 Task: Sort the projects in the repository "Javascript" by newest.
Action: Mouse moved to (1061, 211)
Screenshot: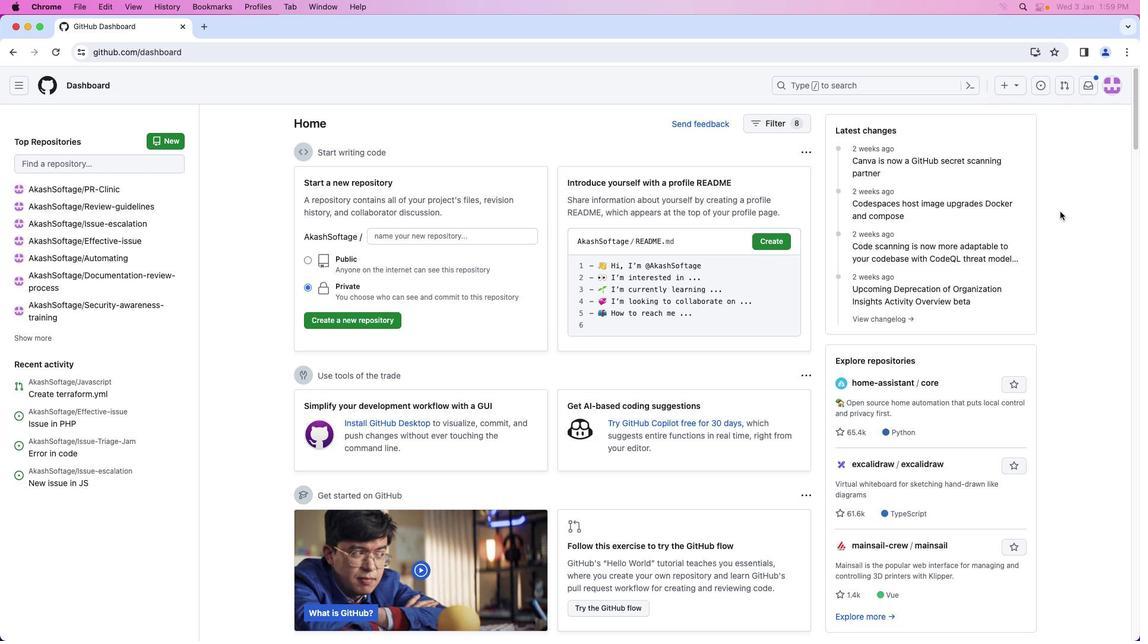 
Action: Mouse pressed left at (1061, 211)
Screenshot: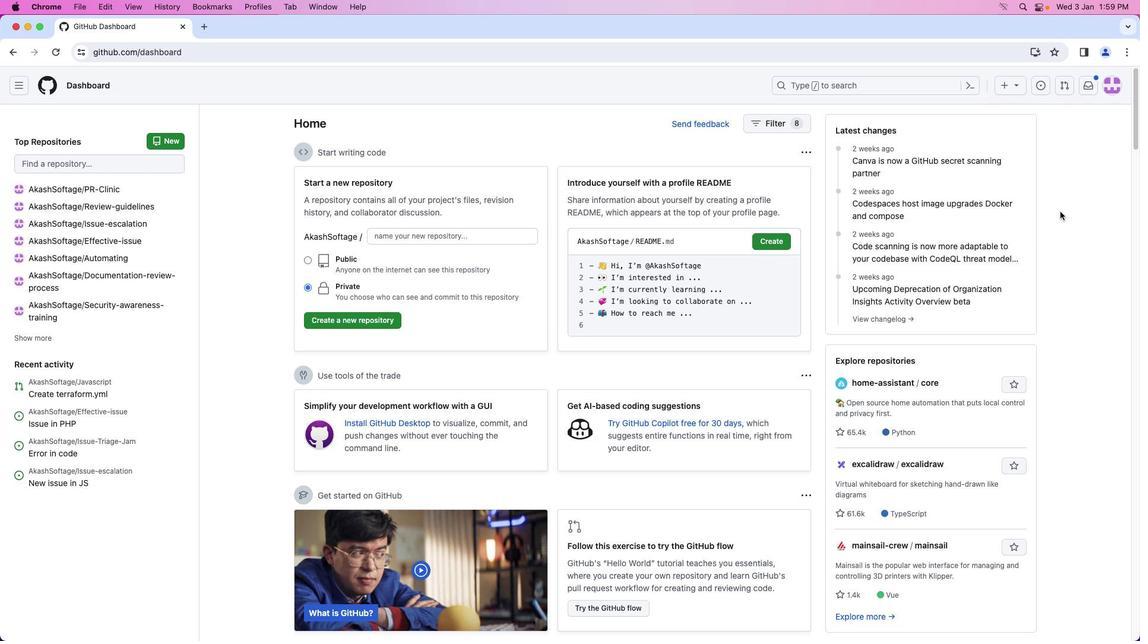 
Action: Mouse moved to (1109, 89)
Screenshot: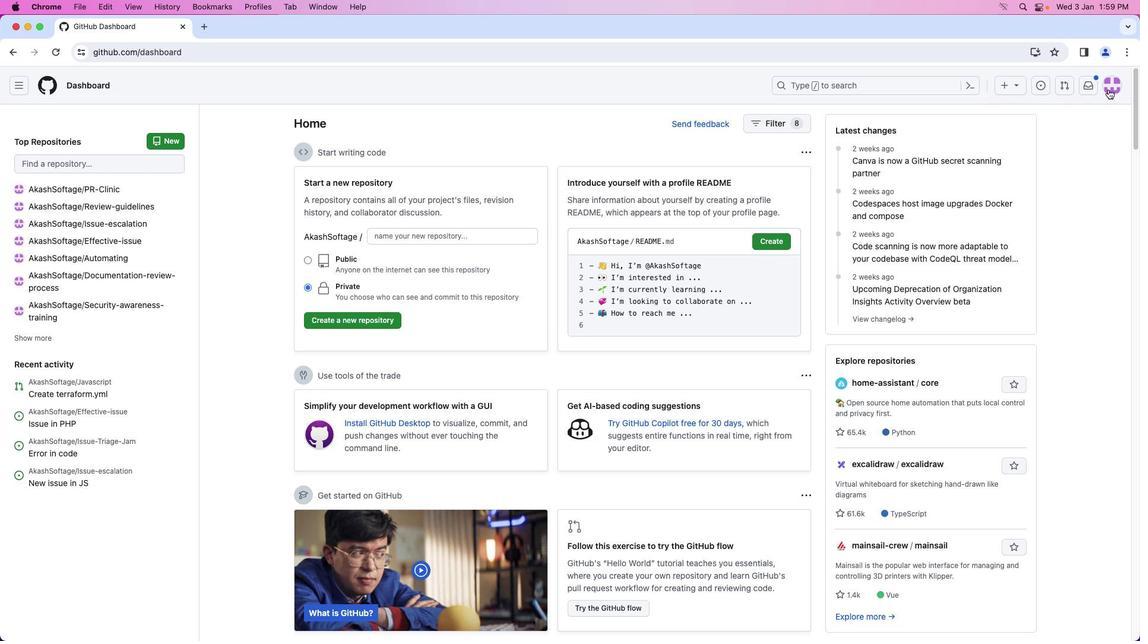 
Action: Mouse pressed left at (1109, 89)
Screenshot: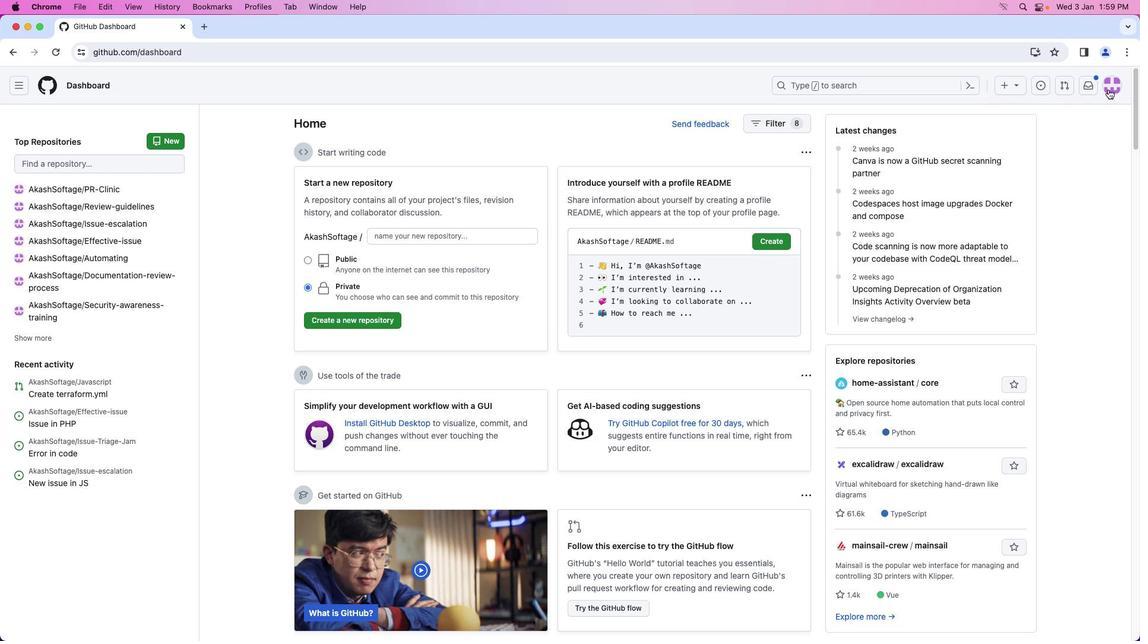 
Action: Mouse moved to (1064, 193)
Screenshot: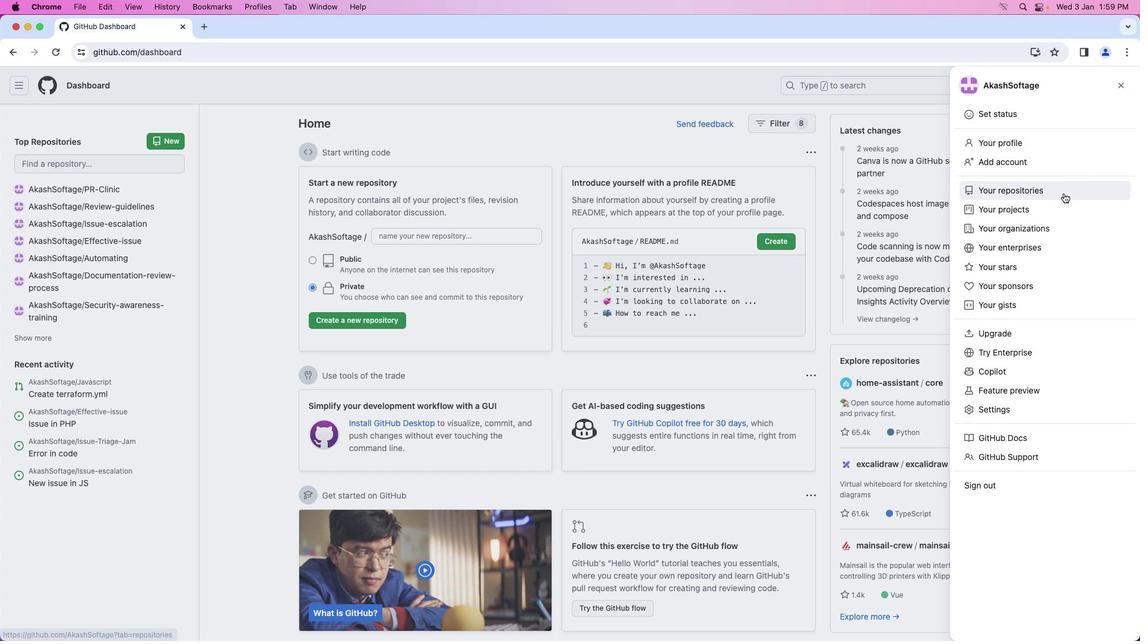 
Action: Mouse pressed left at (1064, 193)
Screenshot: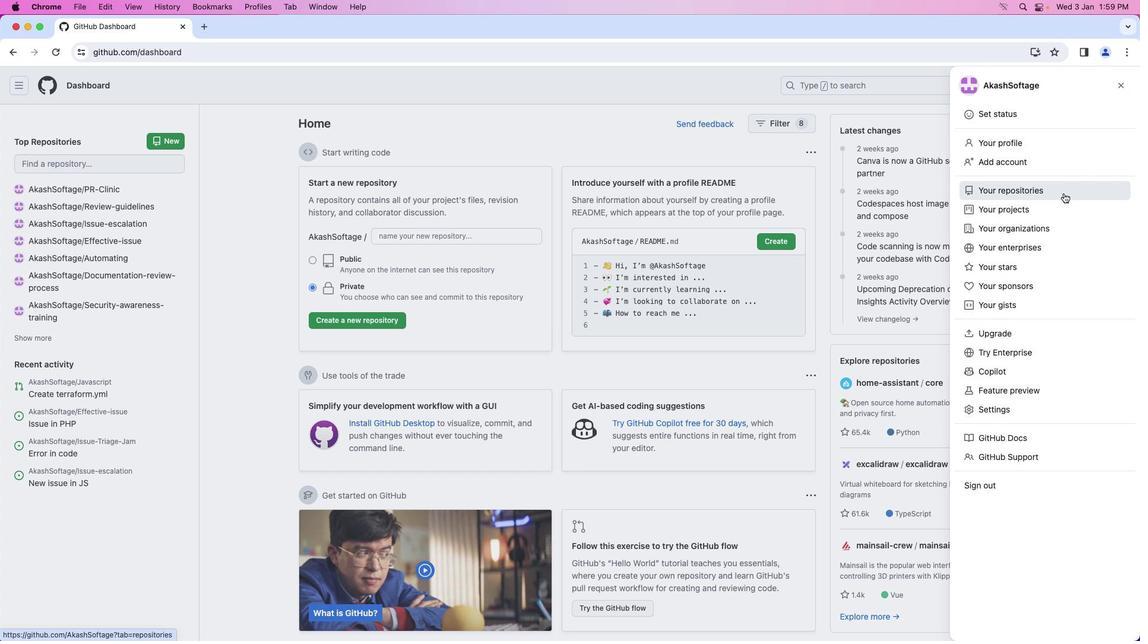 
Action: Mouse moved to (436, 197)
Screenshot: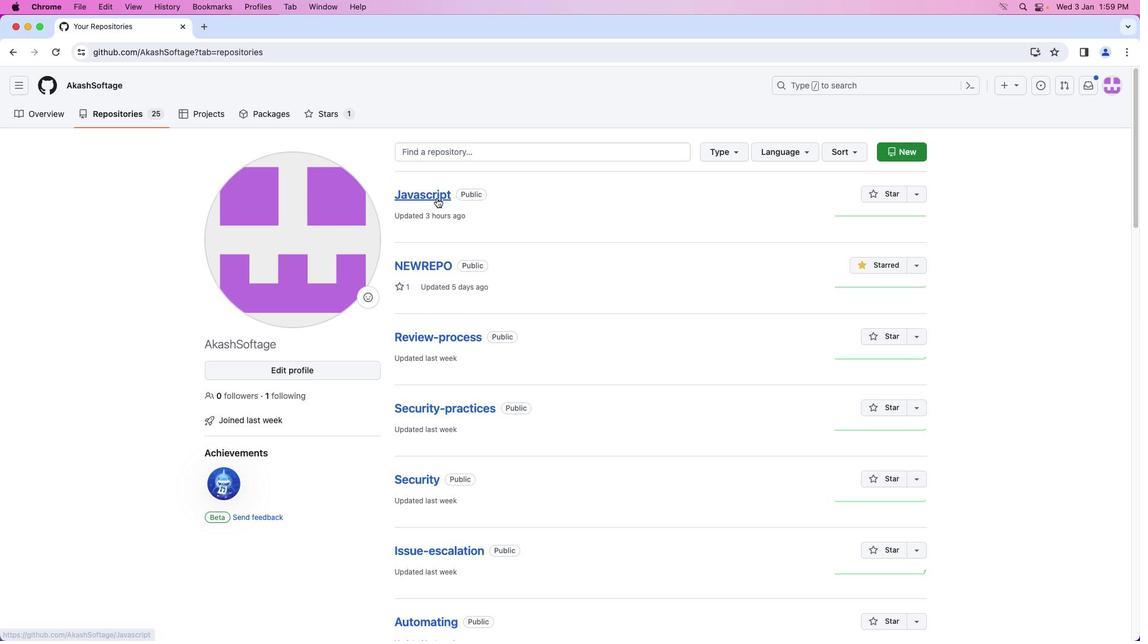 
Action: Mouse pressed left at (436, 197)
Screenshot: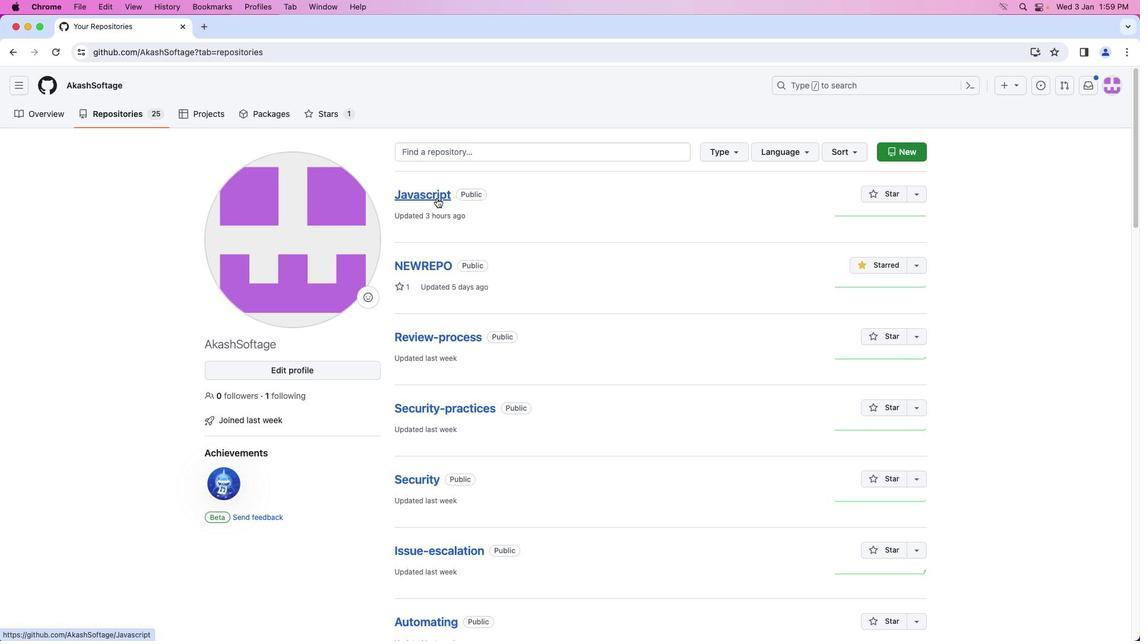 
Action: Mouse moved to (282, 115)
Screenshot: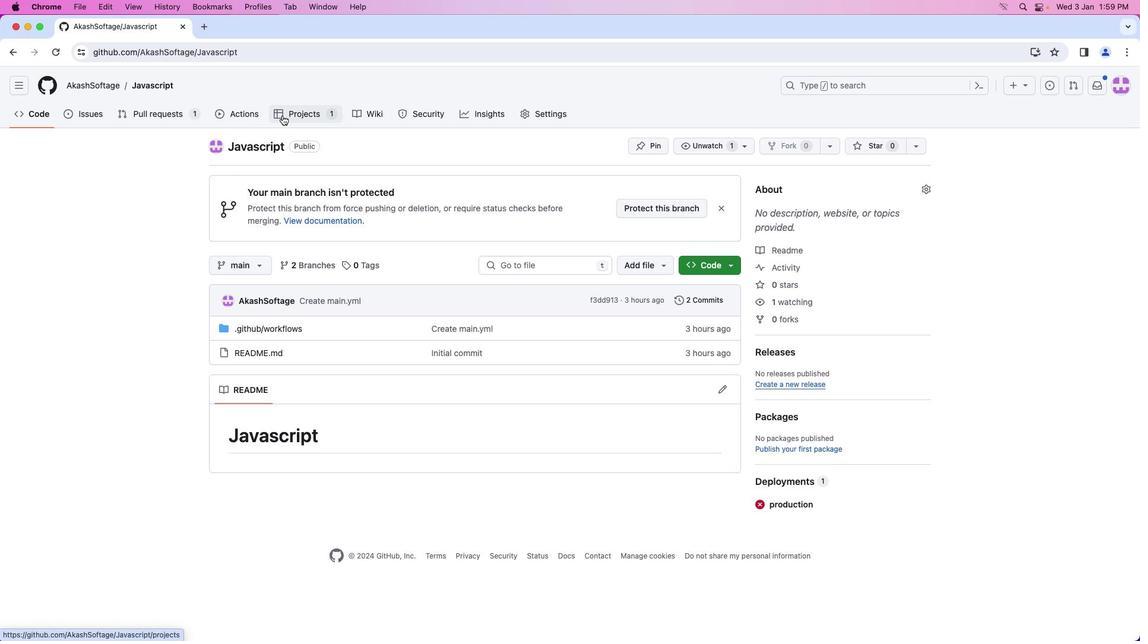 
Action: Mouse pressed left at (282, 115)
Screenshot: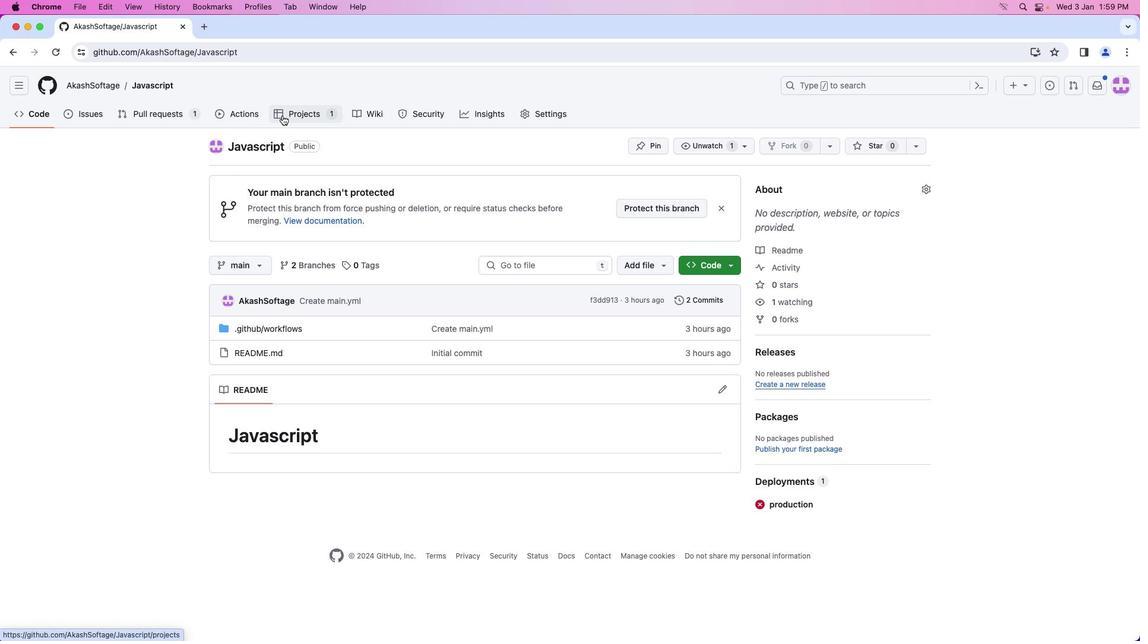 
Action: Mouse moved to (907, 303)
Screenshot: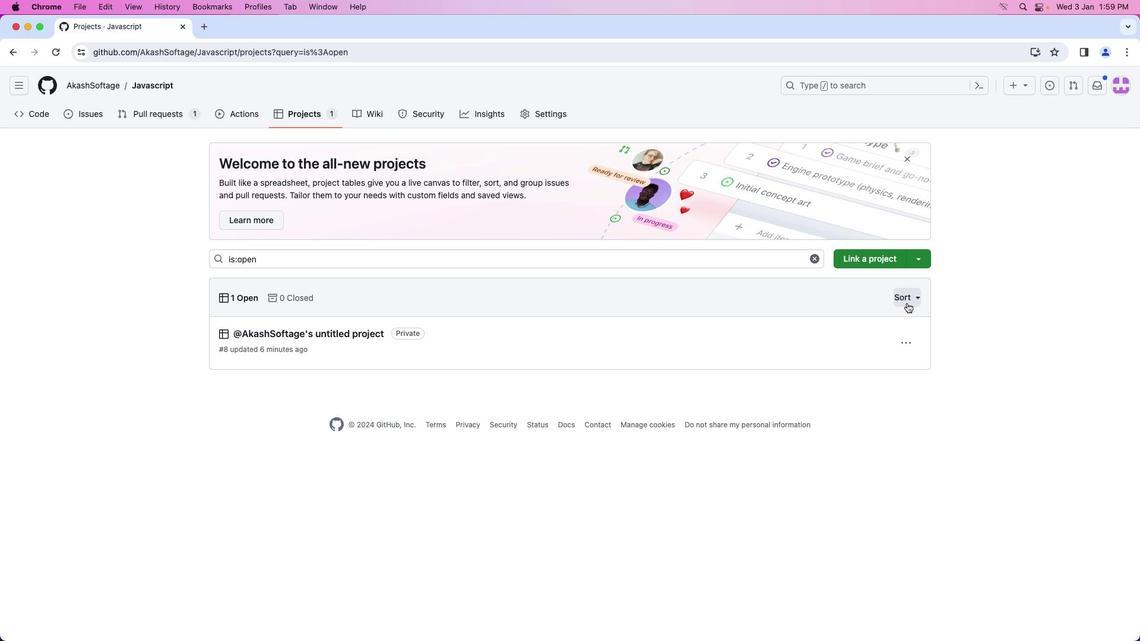 
Action: Mouse pressed left at (907, 303)
Screenshot: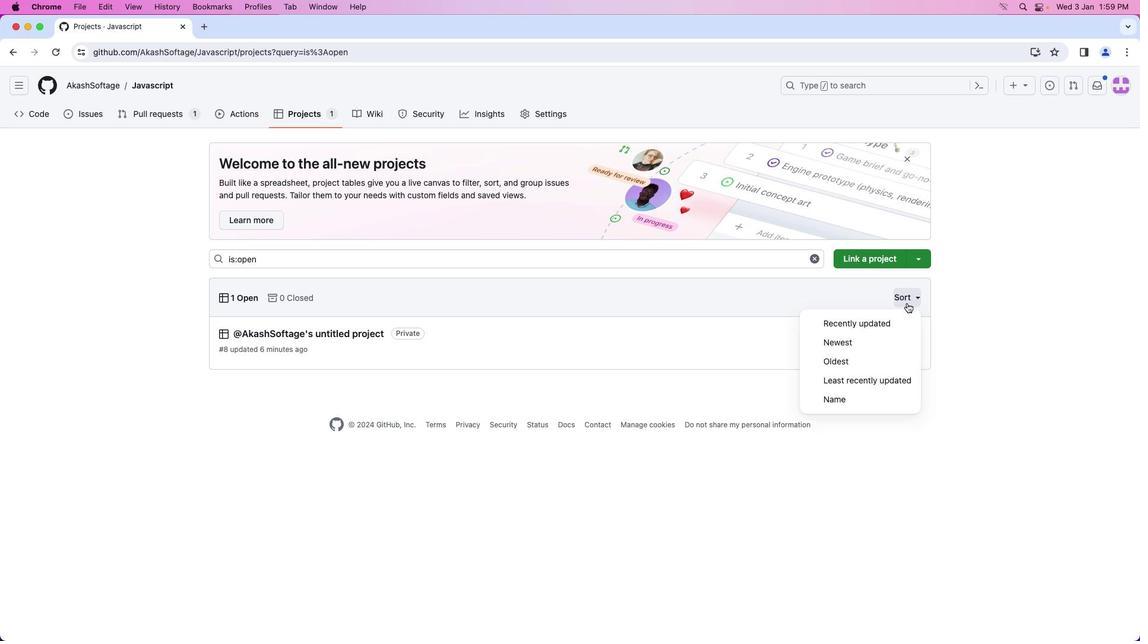 
Action: Mouse moved to (890, 339)
Screenshot: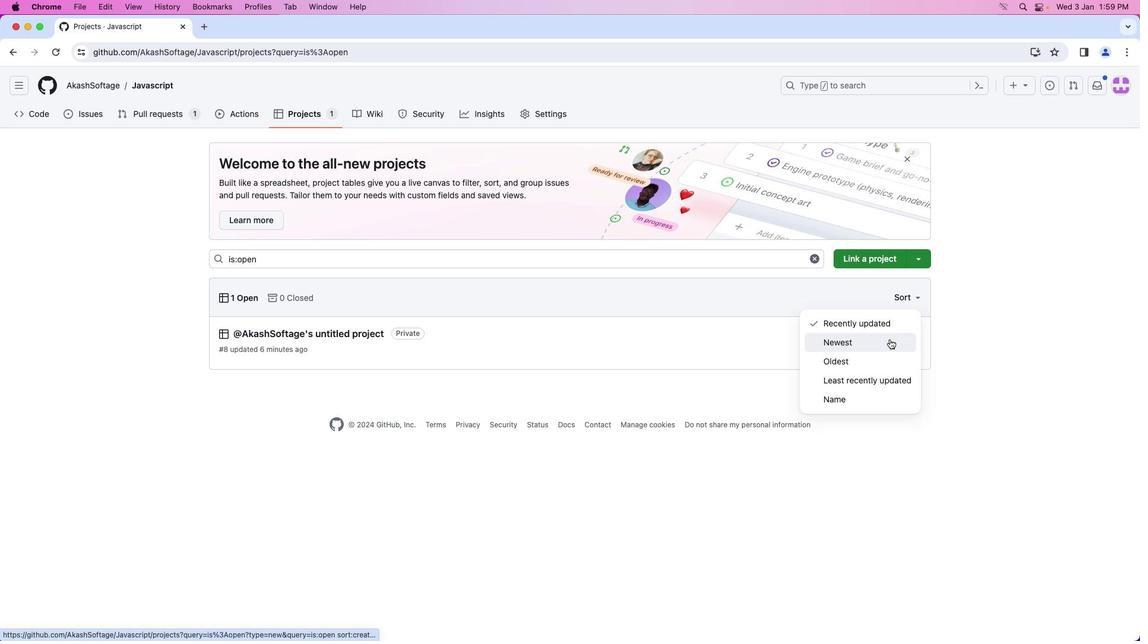 
Action: Mouse pressed left at (890, 339)
Screenshot: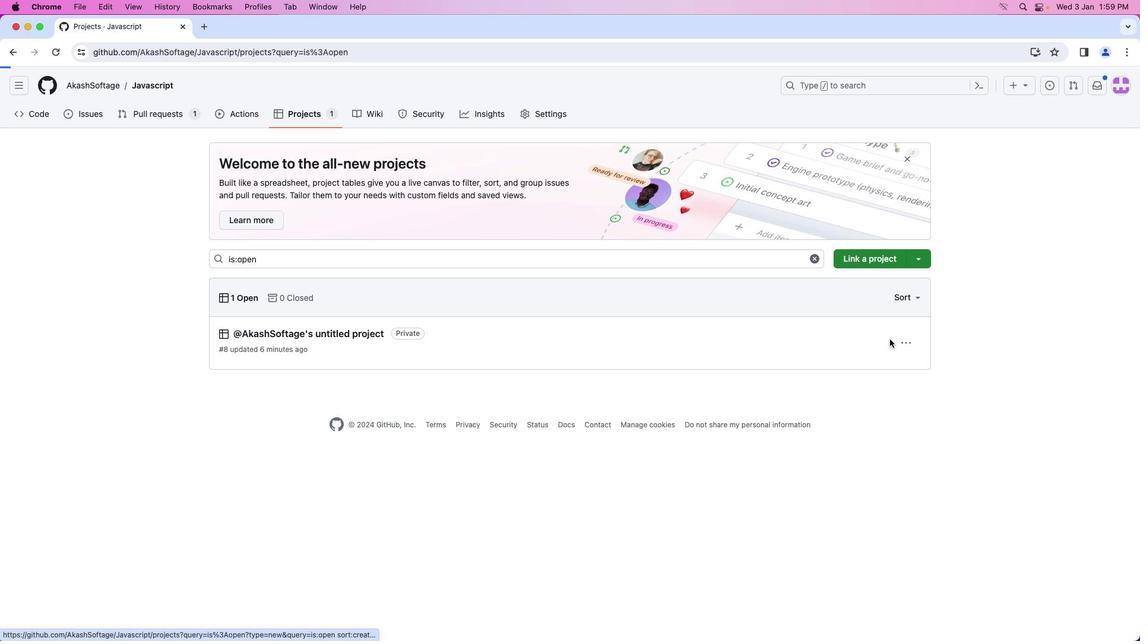 
Action: Mouse scrolled (890, 339) with delta (0, 0)
Screenshot: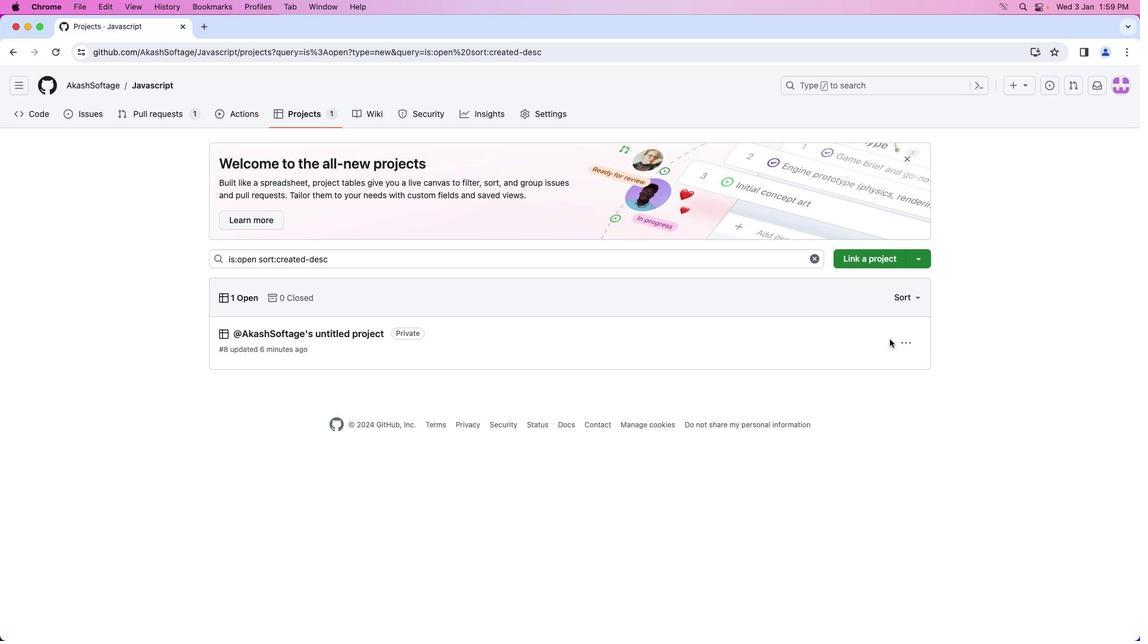 
